 Task: Create a sub task Gather and Analyse Requirements for the task  Implement a dashboard for administrators to monitor app usage in the project TriumphTech , assign it to team member softage.10@softage.net and update the status of the sub task to  Completed , set the priority of the sub task to High.
Action: Mouse moved to (49, 252)
Screenshot: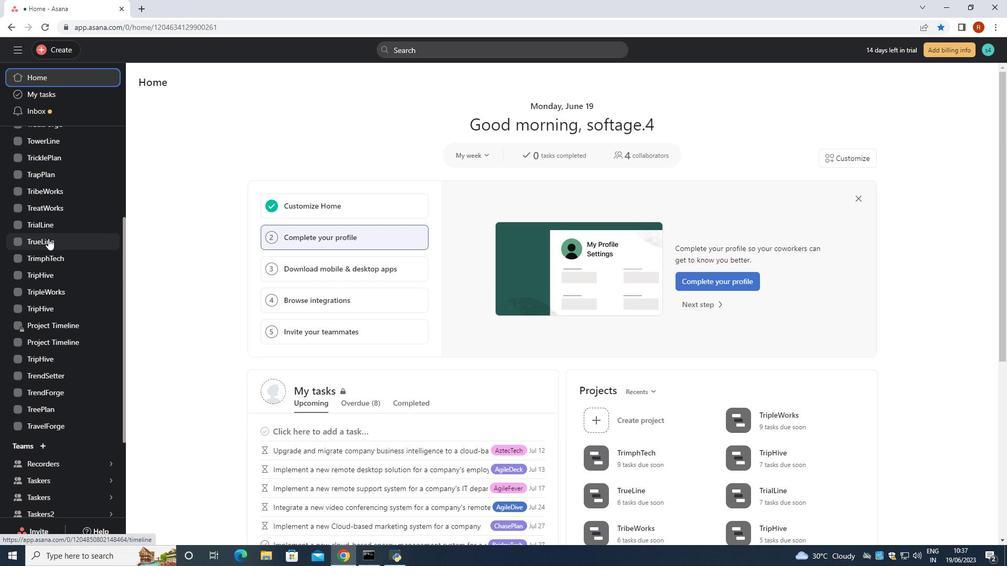 
Action: Mouse pressed left at (49, 252)
Screenshot: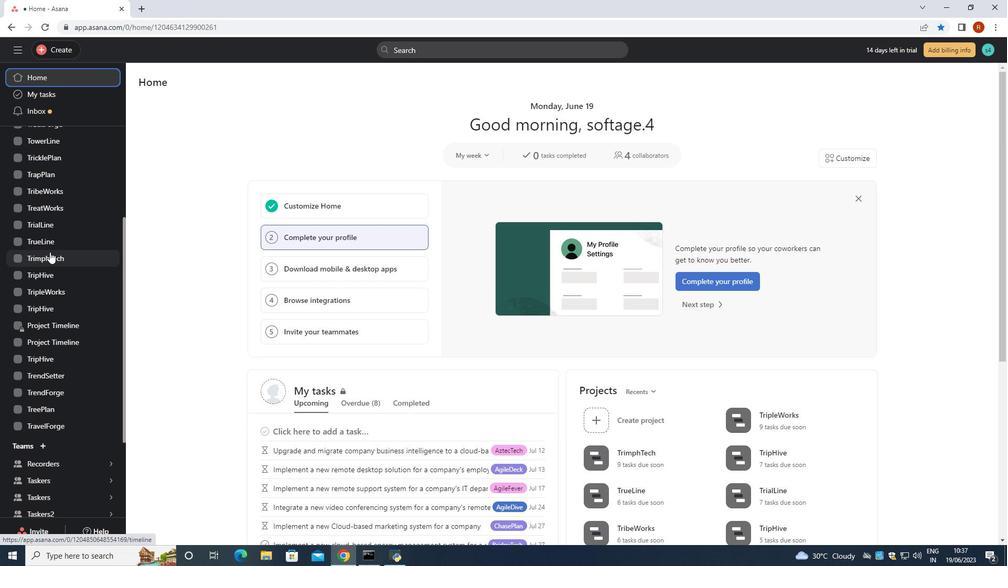 
Action: Mouse moved to (415, 246)
Screenshot: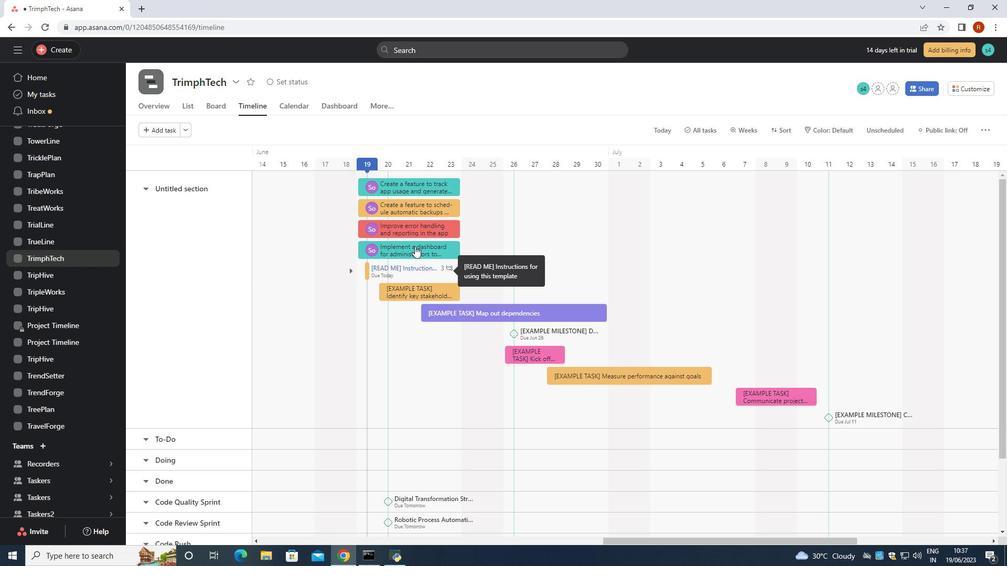 
Action: Mouse pressed left at (415, 246)
Screenshot: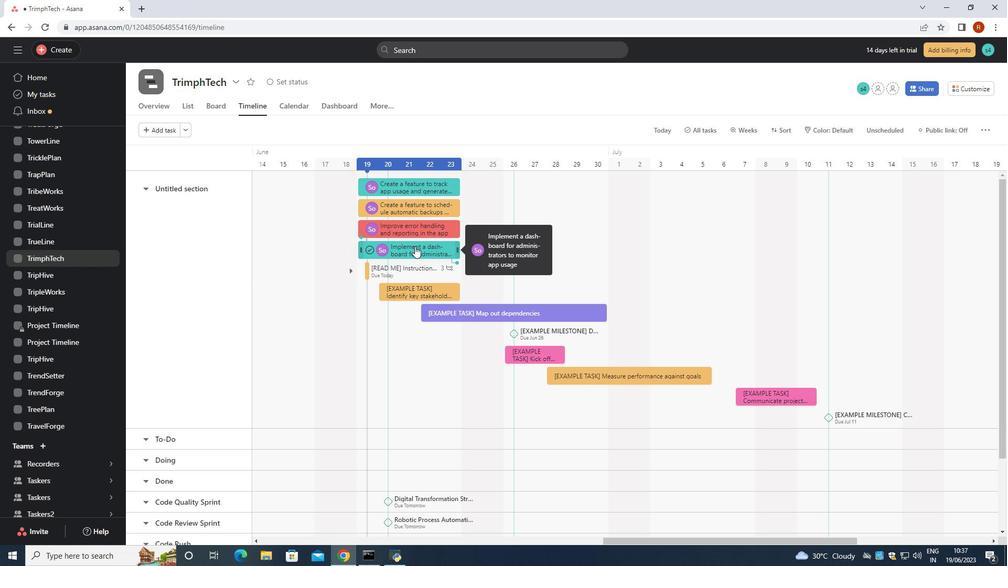 
Action: Mouse moved to (847, 311)
Screenshot: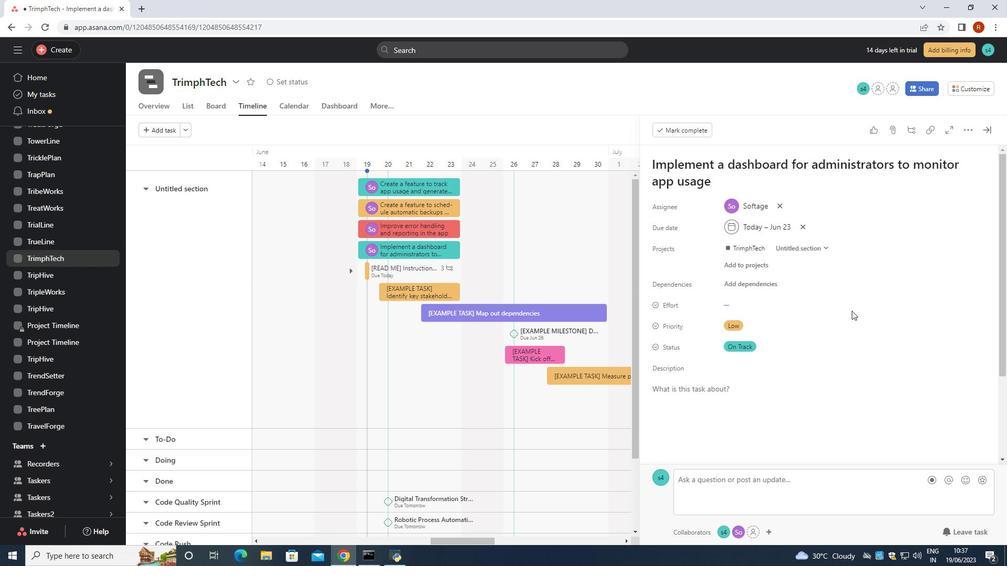 
Action: Mouse scrolled (847, 310) with delta (0, 0)
Screenshot: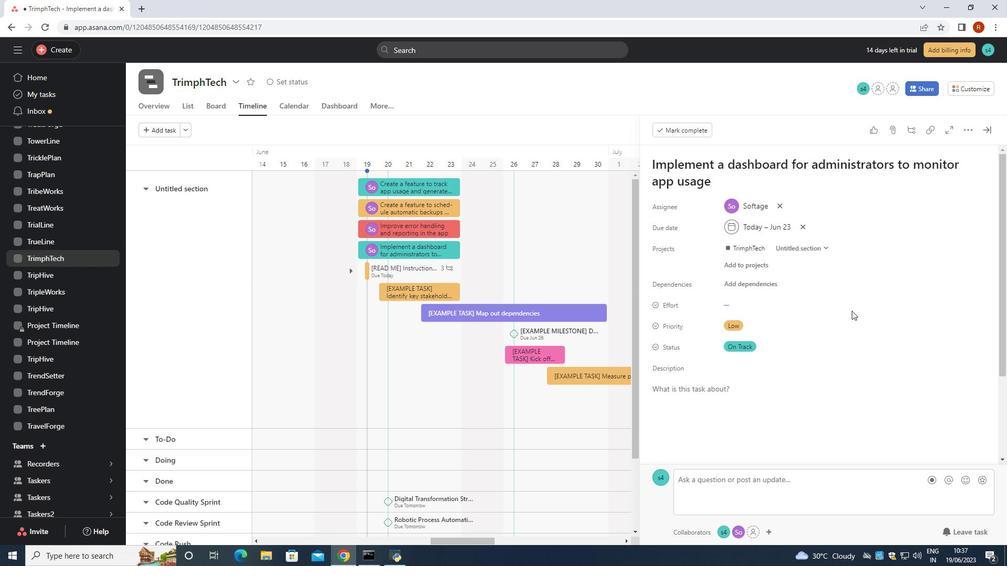 
Action: Mouse moved to (798, 316)
Screenshot: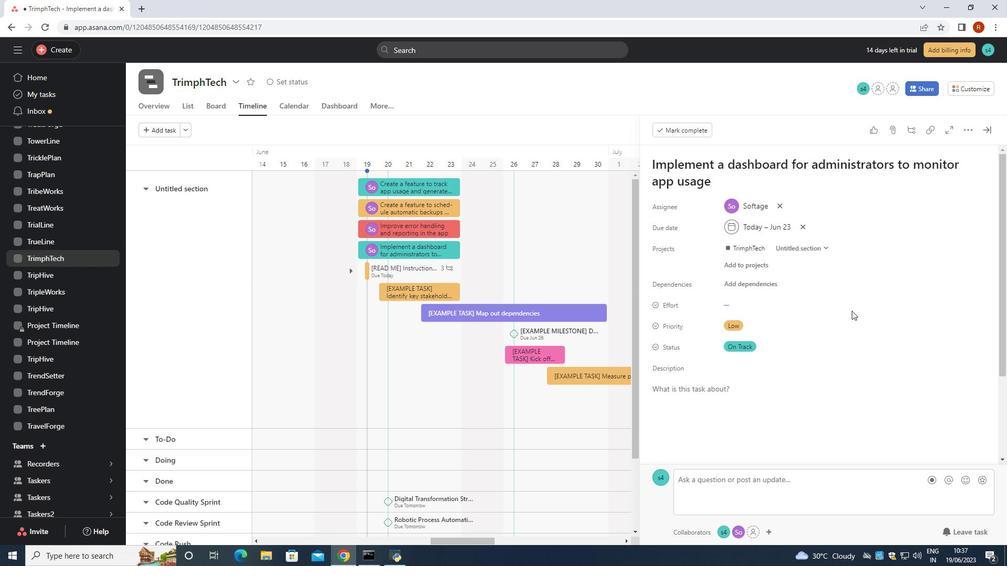 
Action: Mouse scrolled (798, 316) with delta (0, 0)
Screenshot: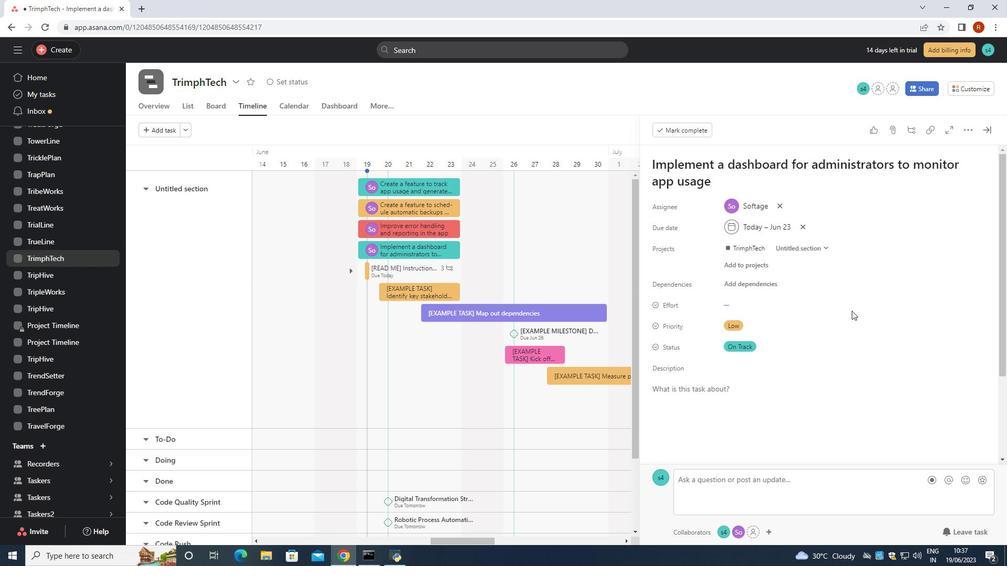 
Action: Mouse moved to (797, 317)
Screenshot: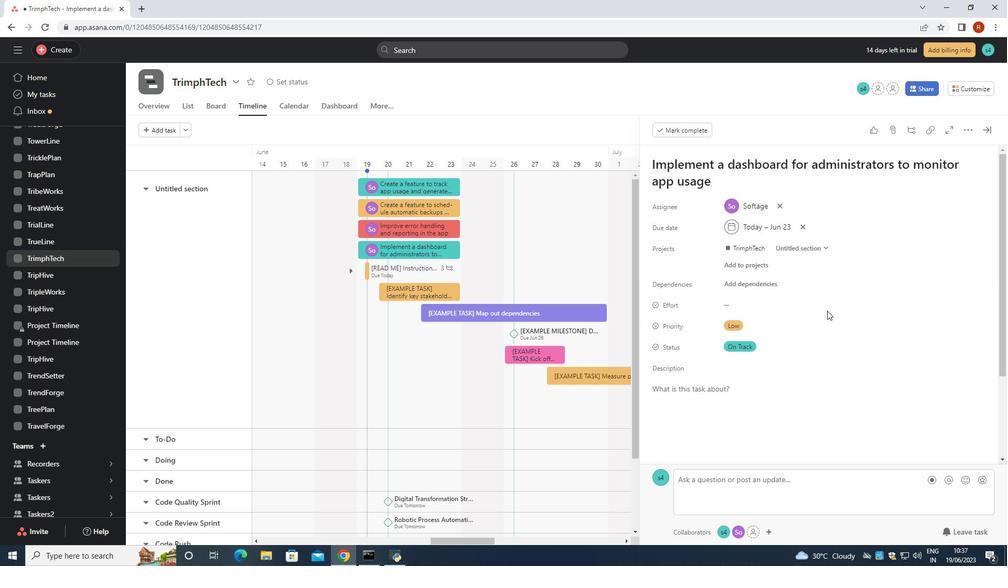 
Action: Mouse scrolled (797, 316) with delta (0, 0)
Screenshot: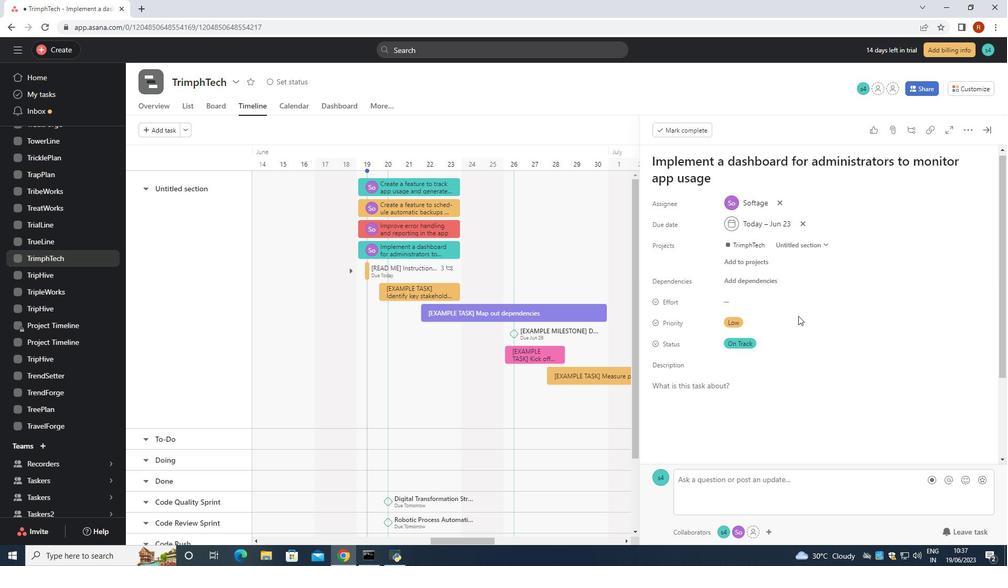 
Action: Mouse moved to (796, 317)
Screenshot: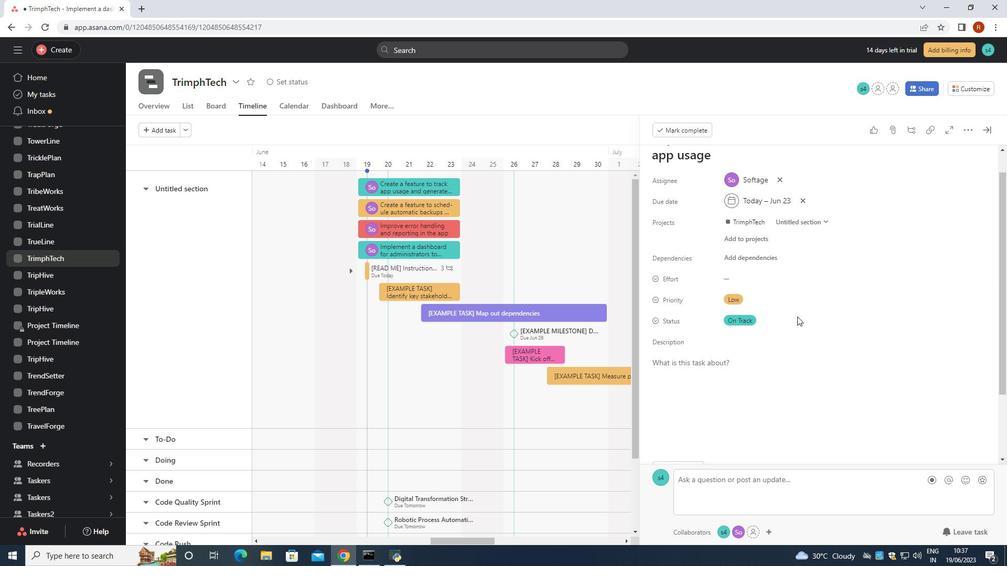 
Action: Mouse scrolled (796, 317) with delta (0, 0)
Screenshot: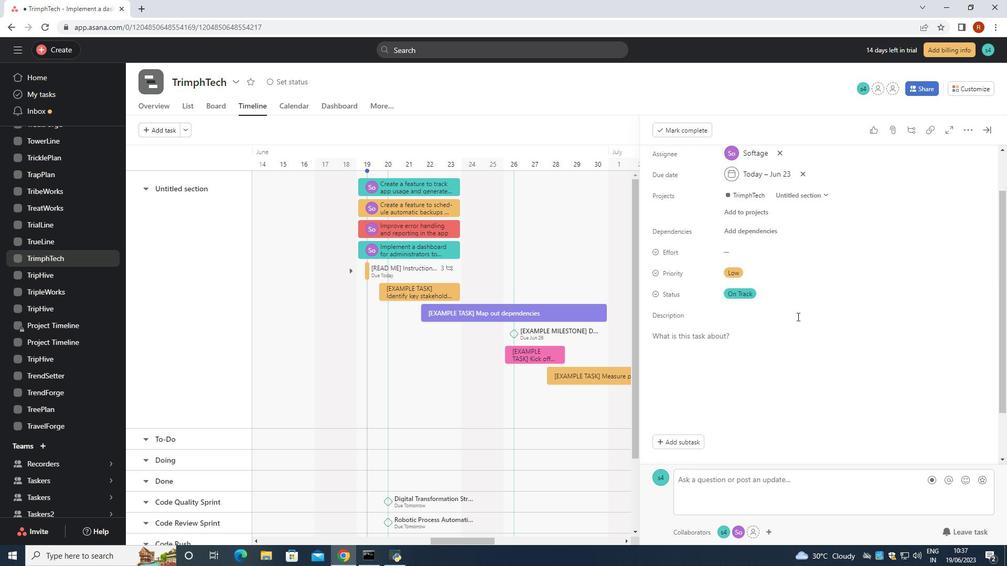 
Action: Mouse moved to (795, 318)
Screenshot: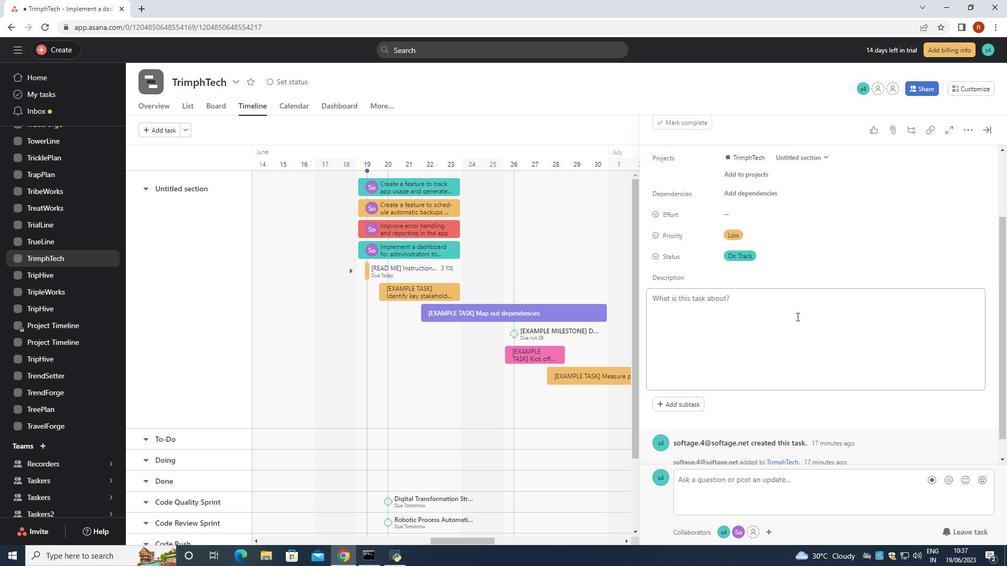 
Action: Mouse scrolled (795, 317) with delta (0, 0)
Screenshot: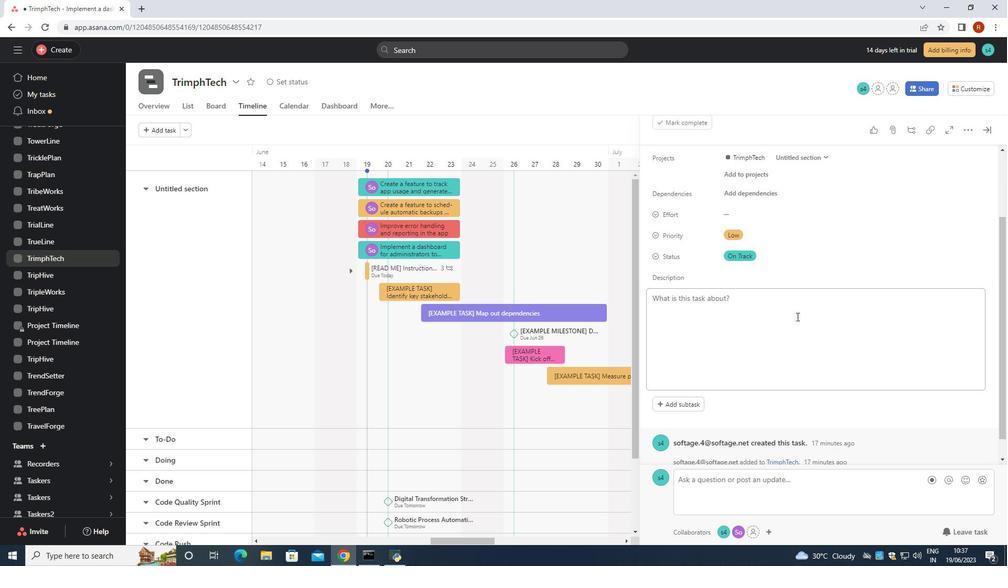 
Action: Mouse moved to (675, 383)
Screenshot: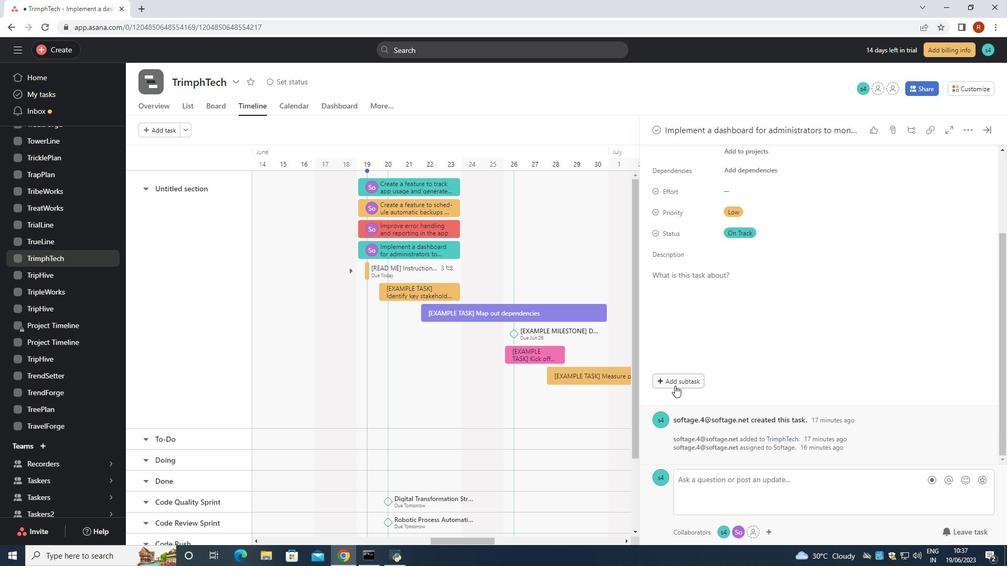 
Action: Mouse pressed left at (675, 383)
Screenshot: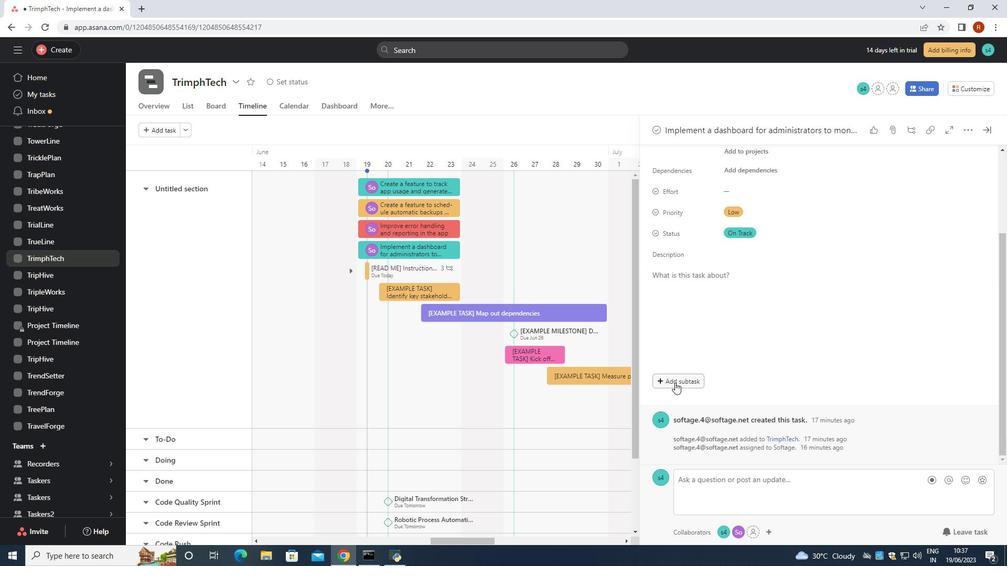 
Action: Key pressed <Key.shift><Key.shift><Key.shift><Key.shift><Key.shift><Key.shift><Key.shift><Key.shift>Gather<Key.space>and<Key.space><Key.shift>Analyse<Key.space><Key.shift>Requirements<Key.space>
Screenshot: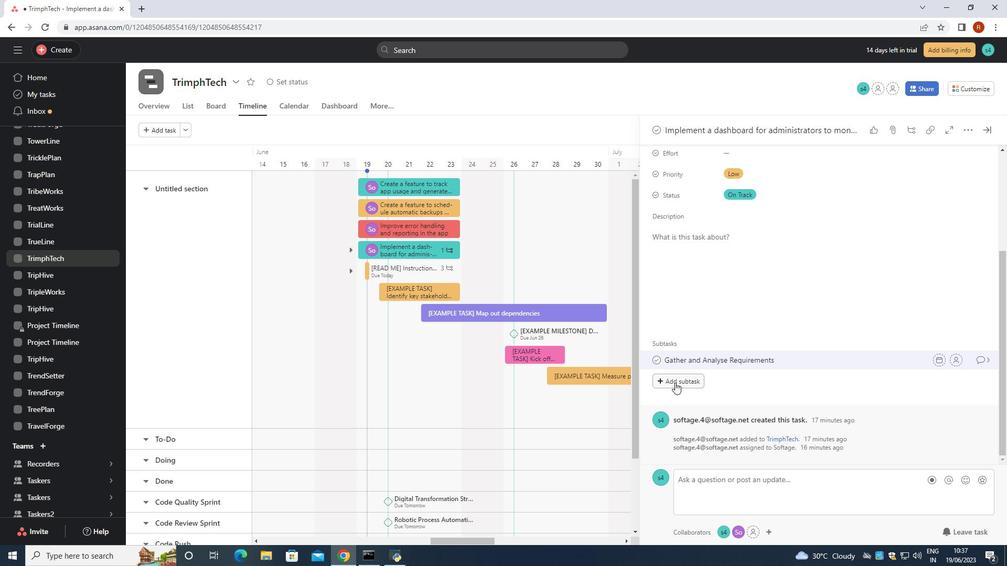 
Action: Mouse moved to (952, 365)
Screenshot: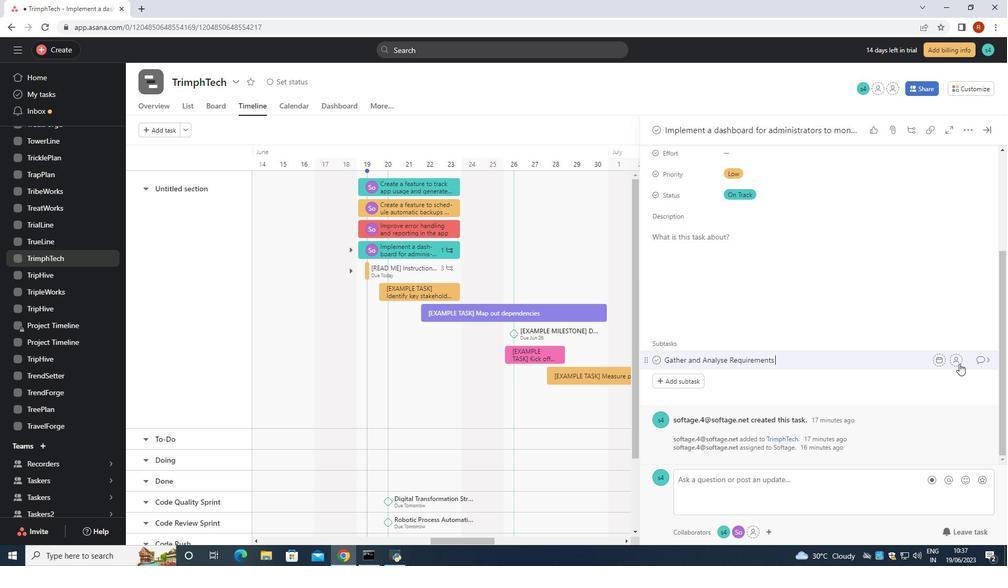 
Action: Mouse pressed left at (952, 365)
Screenshot: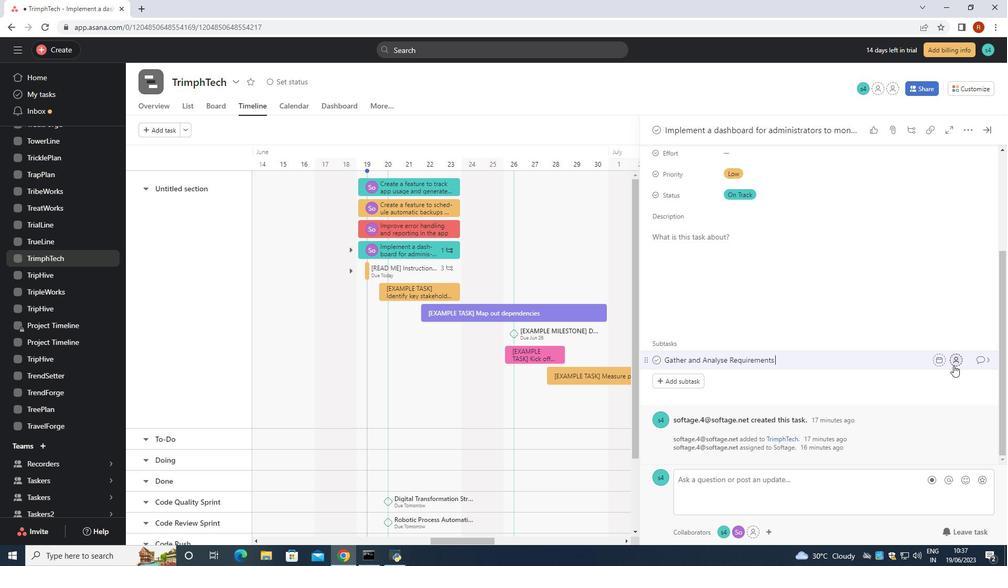 
Action: Mouse moved to (957, 361)
Screenshot: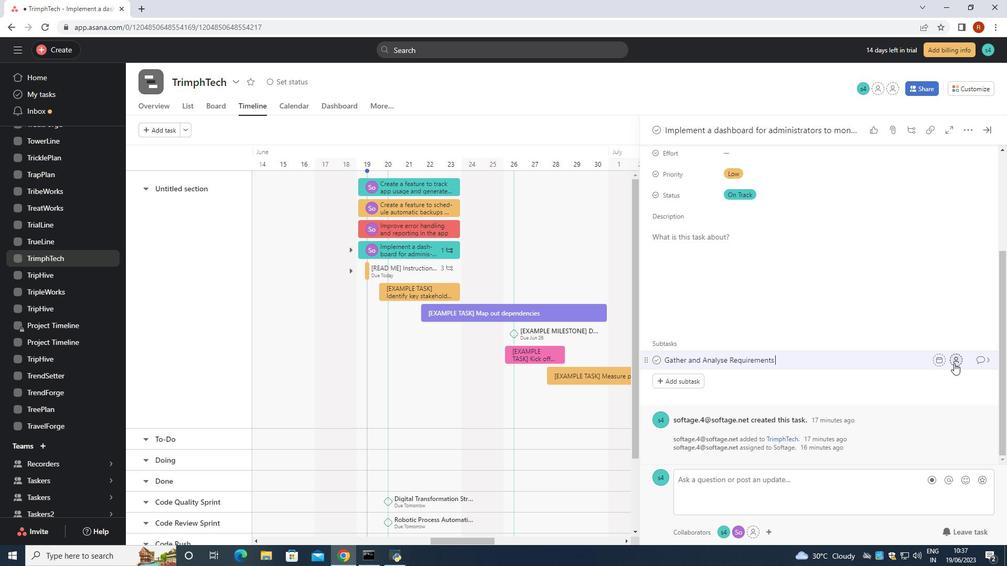 
Action: Mouse pressed left at (957, 361)
Screenshot: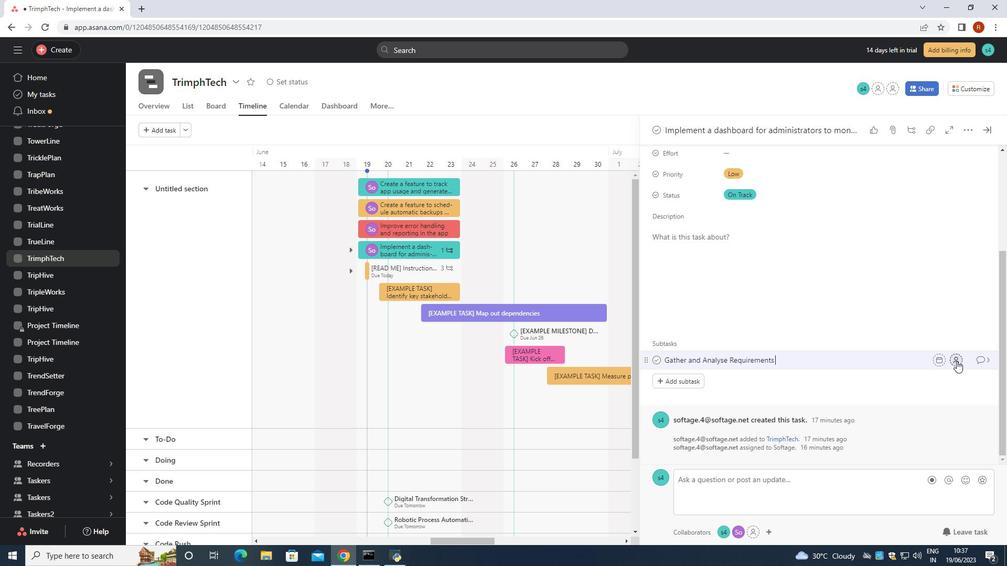
Action: Key pressed <Key.shift>Softage.10<Key.shift>@softage.net
Screenshot: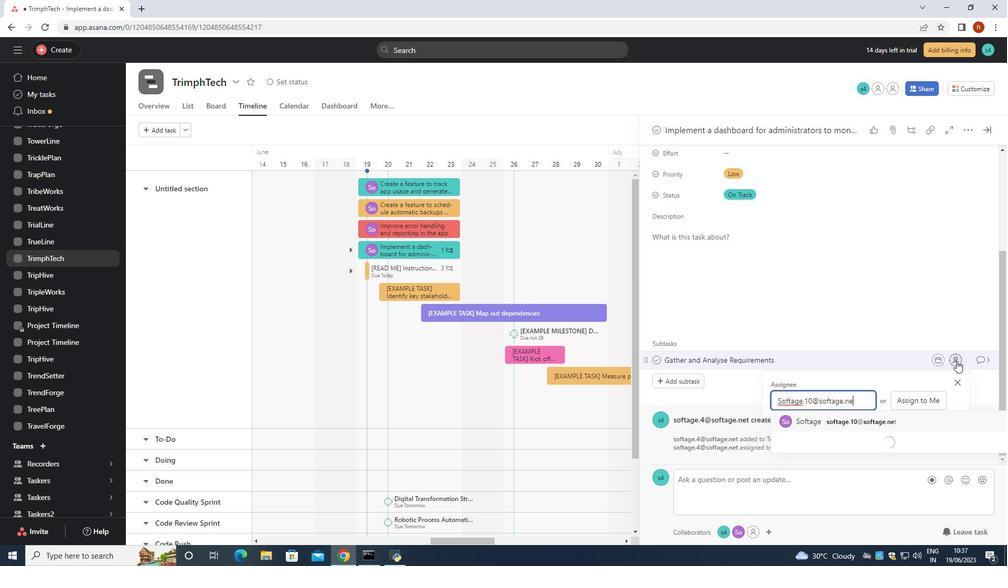 
Action: Mouse moved to (895, 422)
Screenshot: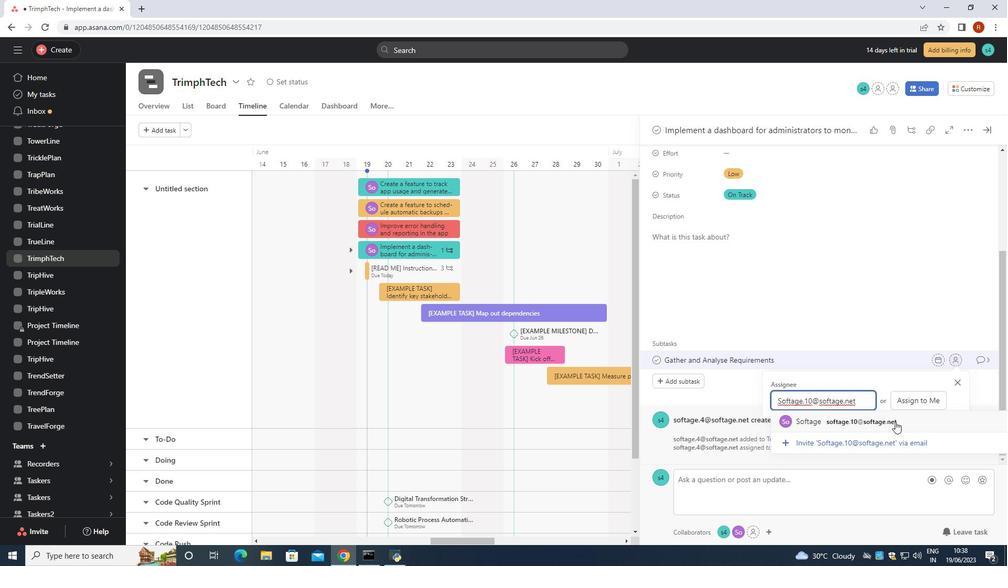 
Action: Mouse pressed left at (895, 422)
Screenshot: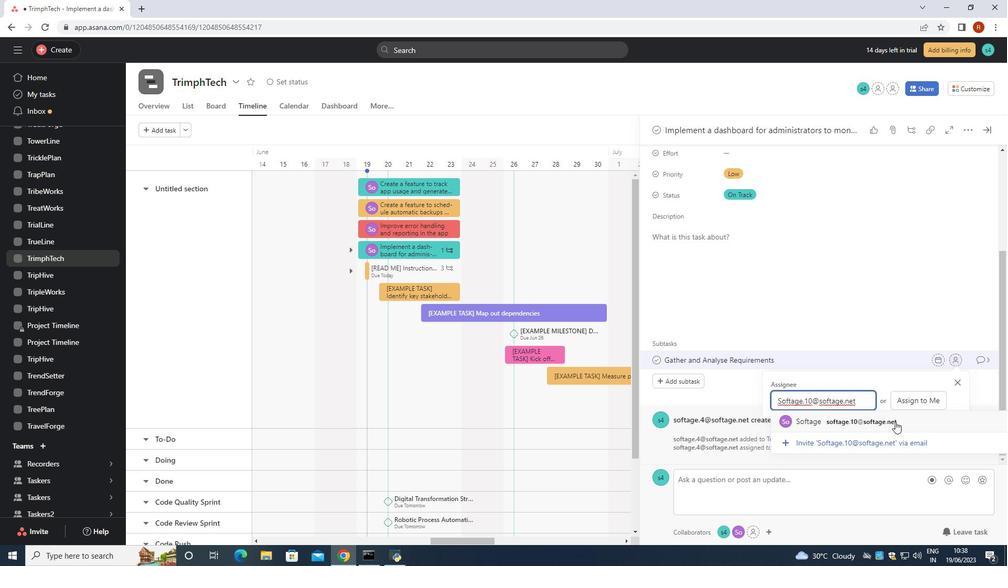 
Action: Mouse moved to (983, 357)
Screenshot: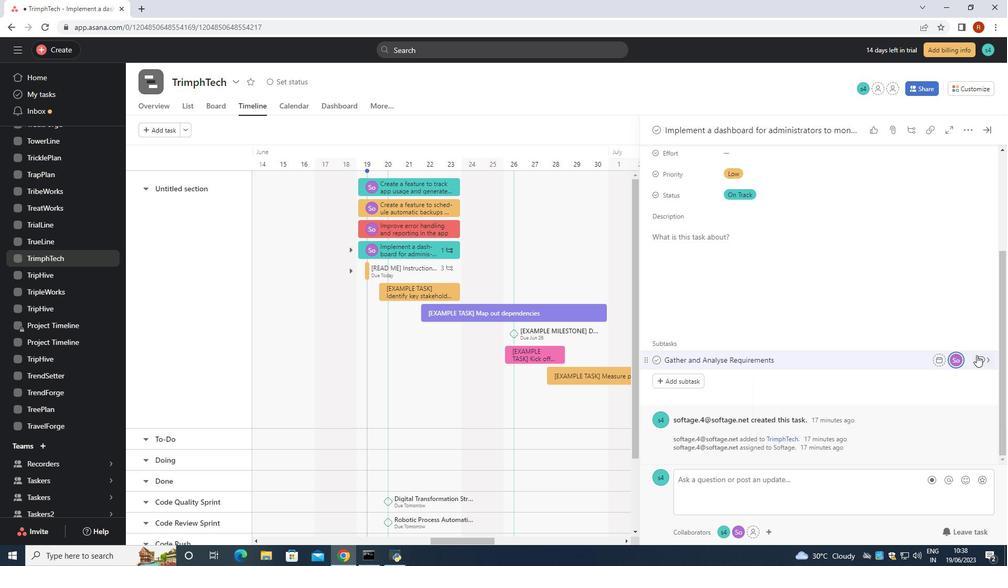 
Action: Mouse pressed left at (983, 357)
Screenshot: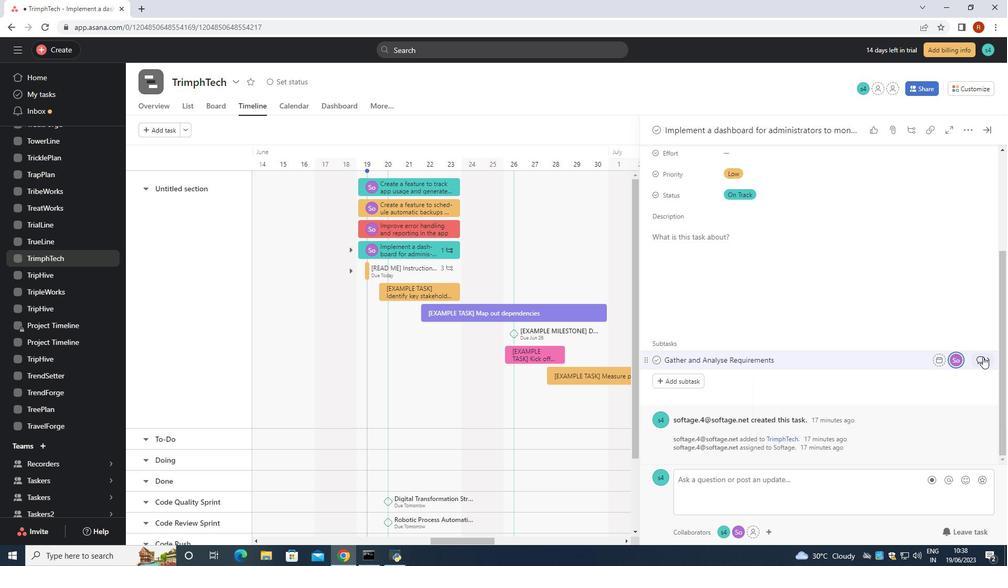 
Action: Mouse moved to (728, 281)
Screenshot: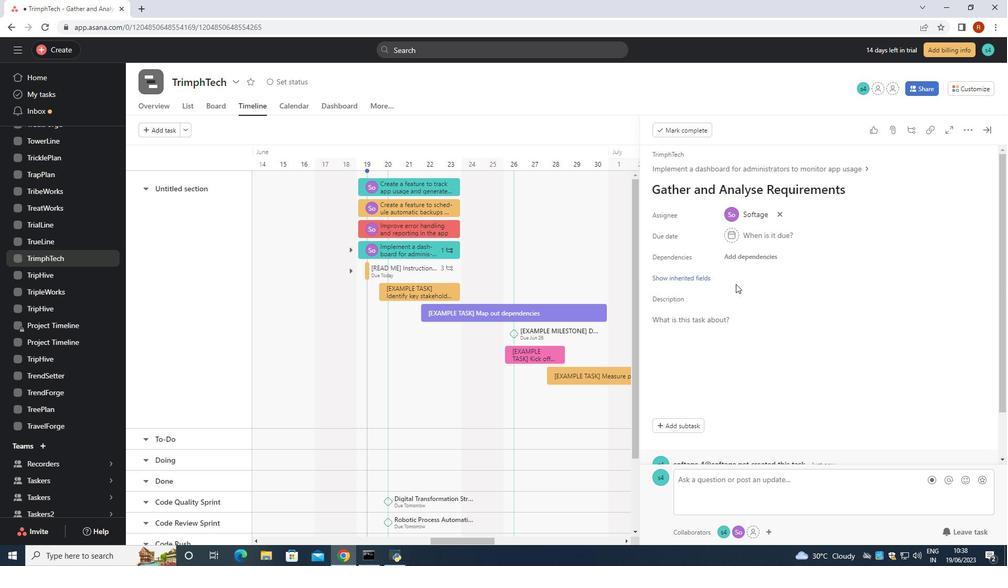 
Action: Mouse pressed left at (728, 281)
Screenshot: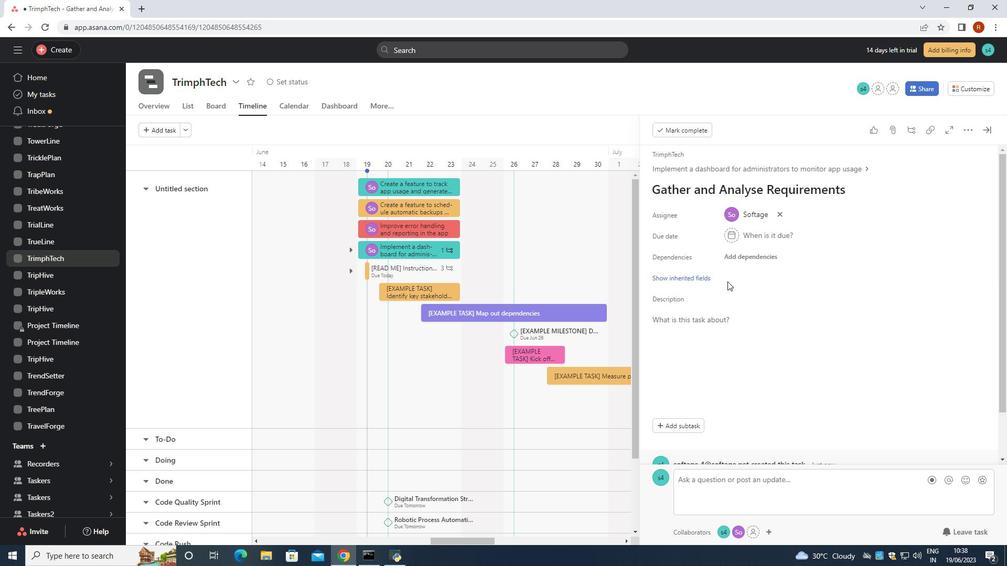 
Action: Mouse moved to (696, 276)
Screenshot: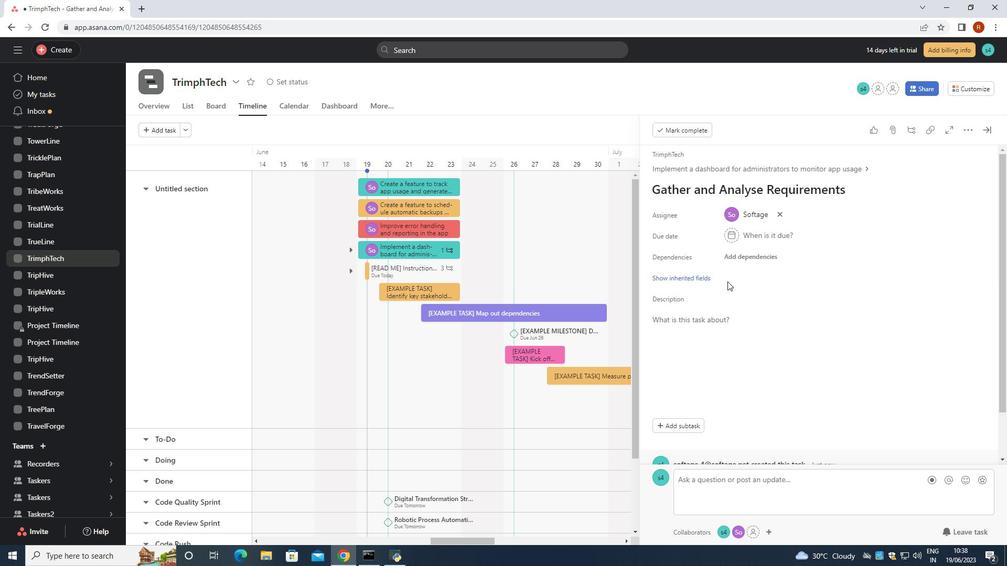 
Action: Mouse pressed left at (696, 276)
Screenshot: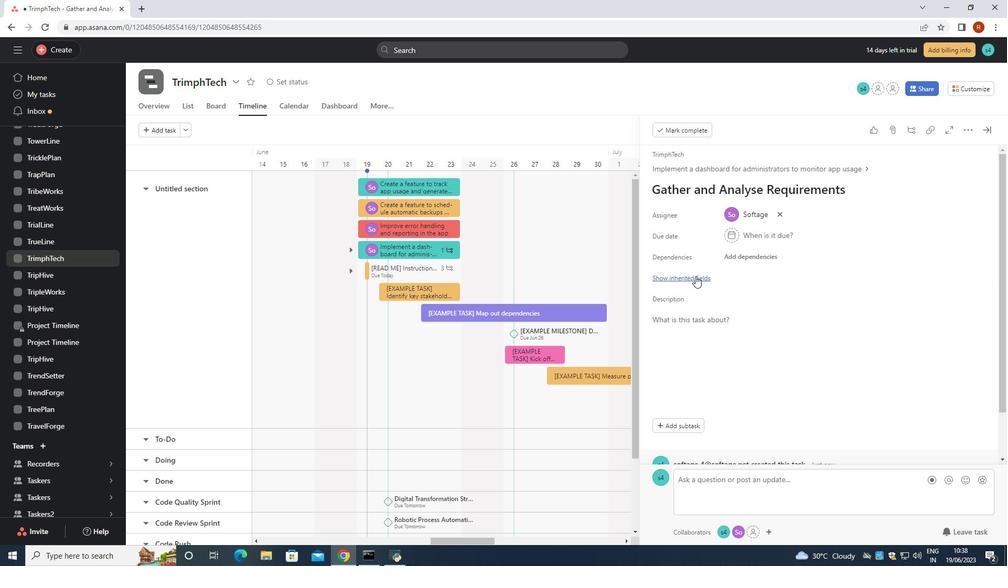 
Action: Mouse moved to (704, 272)
Screenshot: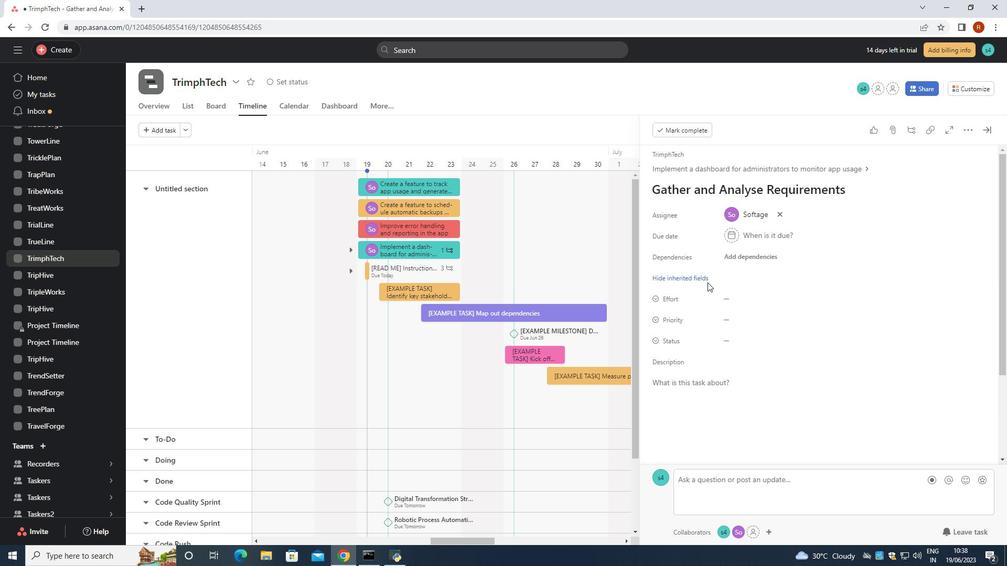 
Action: Mouse pressed left at (704, 272)
Screenshot: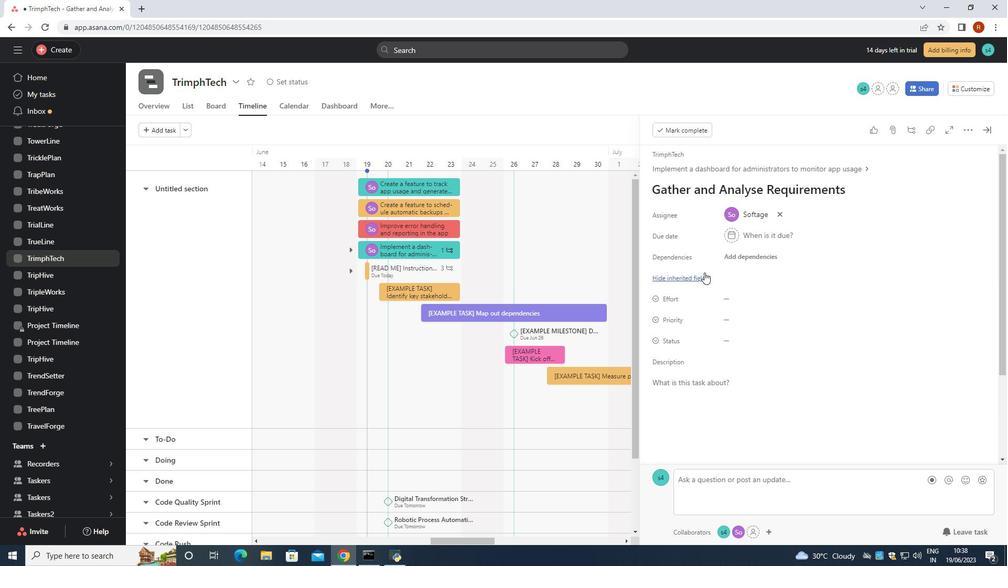
Action: Mouse moved to (704, 278)
Screenshot: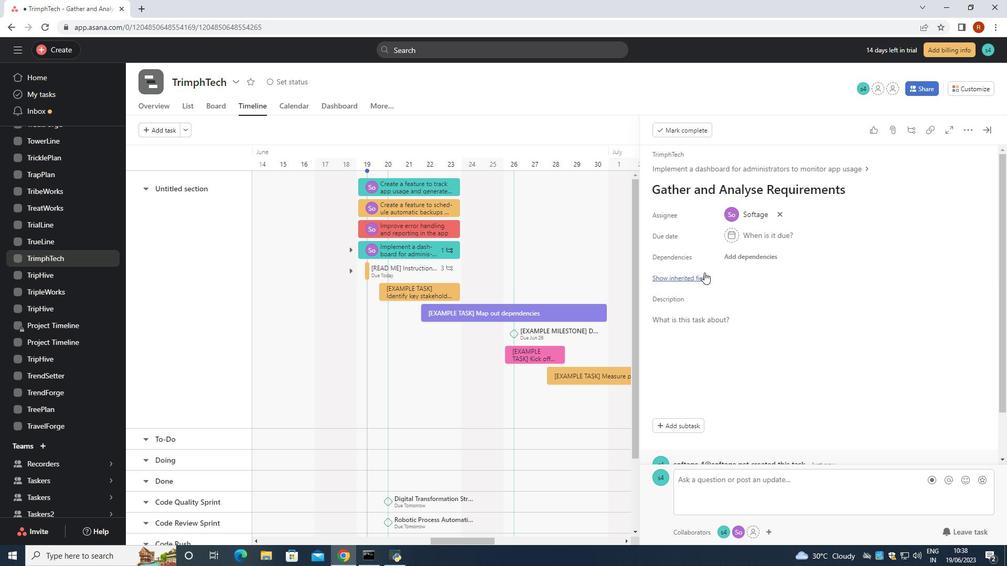 
Action: Mouse pressed left at (704, 278)
Screenshot: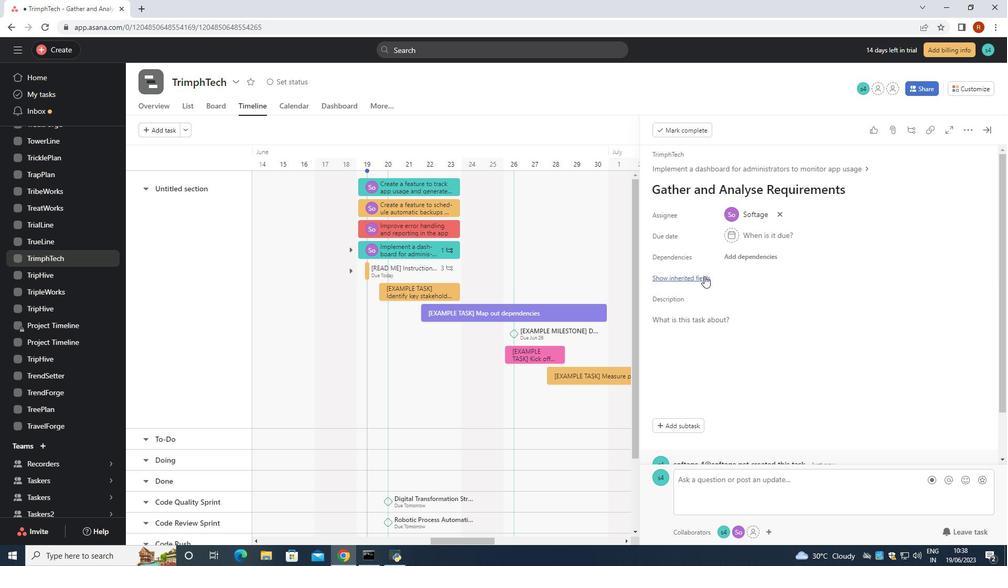 
Action: Mouse moved to (723, 340)
Screenshot: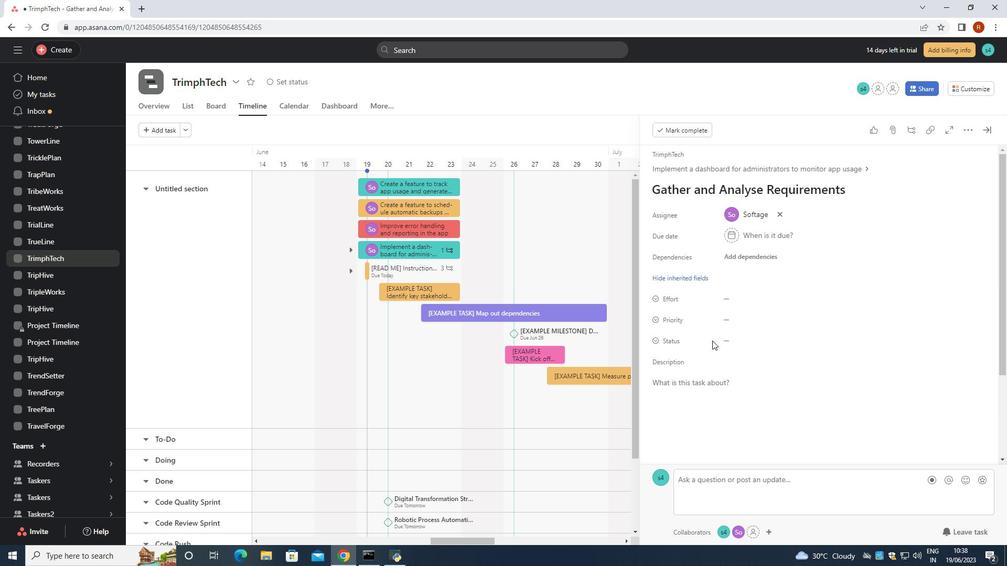 
Action: Mouse pressed left at (723, 340)
Screenshot: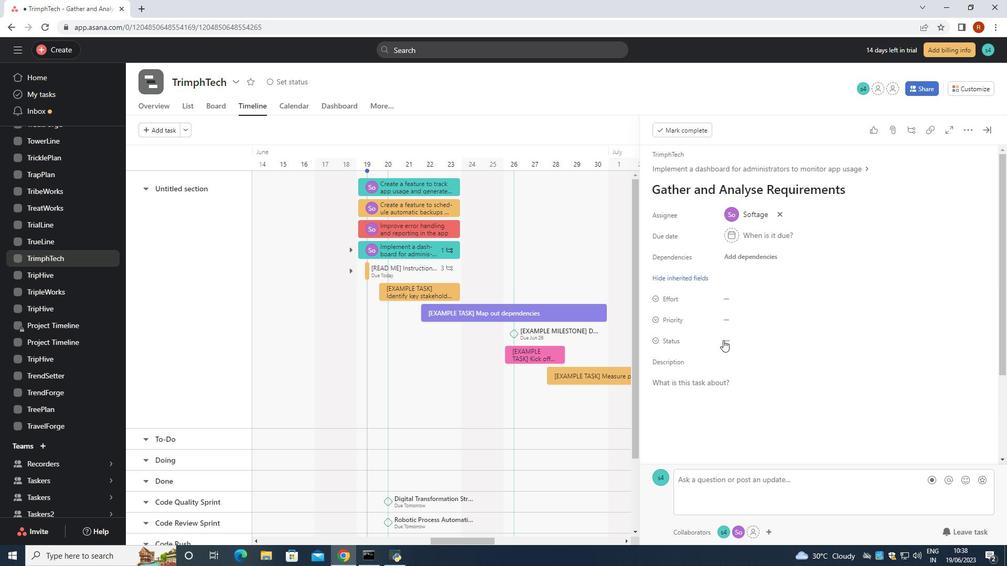
Action: Mouse moved to (765, 445)
Screenshot: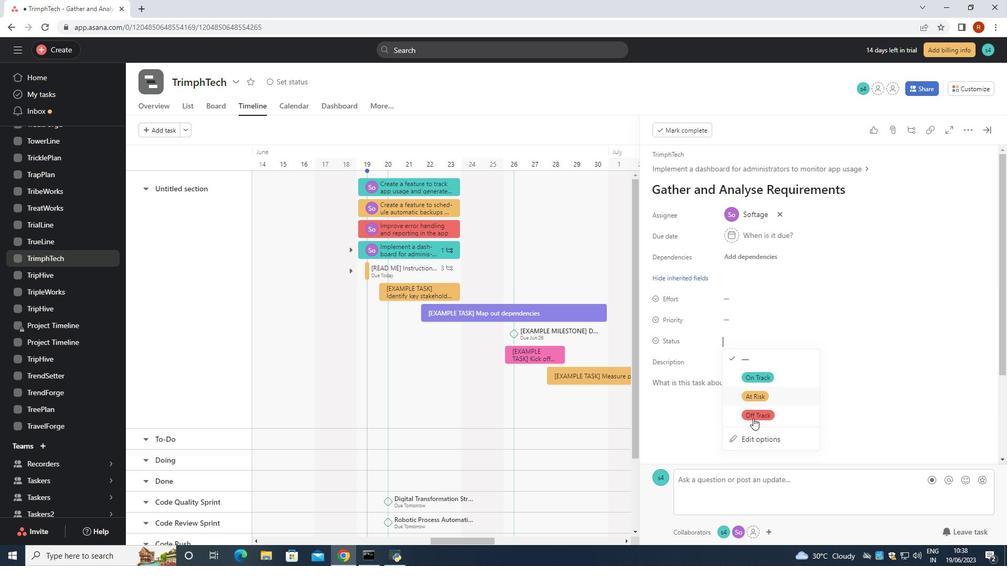 
Action: Mouse pressed left at (765, 445)
Screenshot: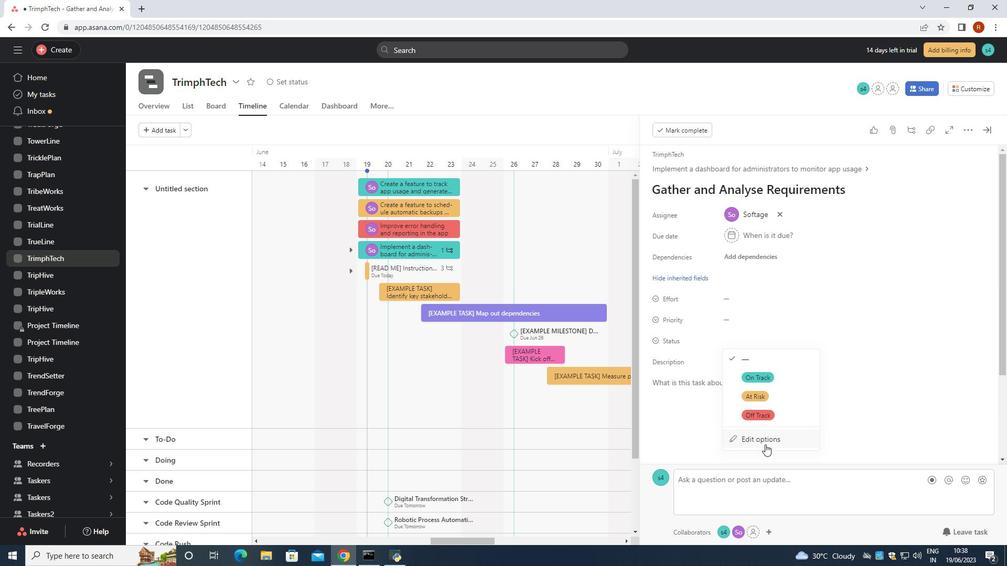
Action: Mouse moved to (413, 268)
Screenshot: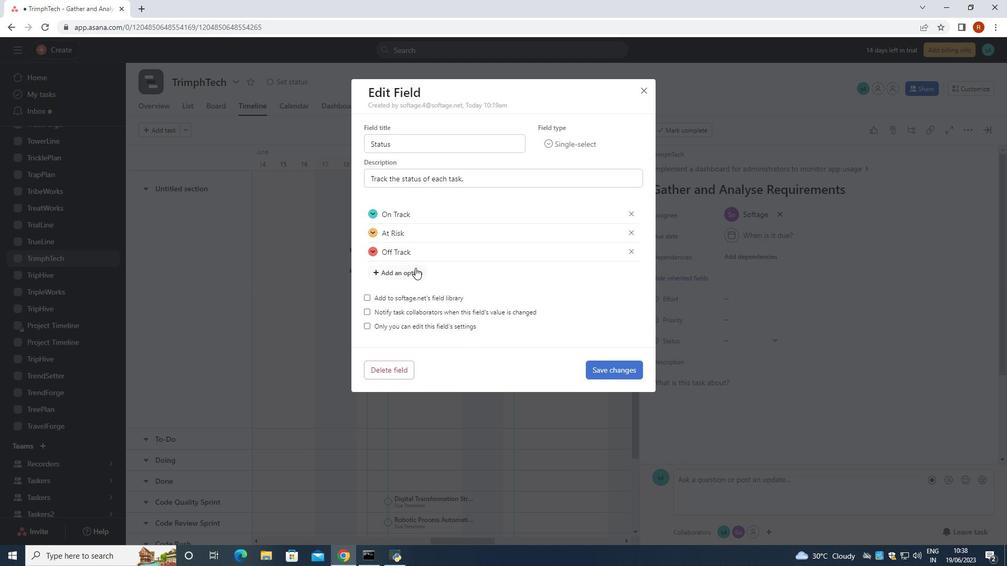 
Action: Mouse pressed left at (413, 268)
Screenshot: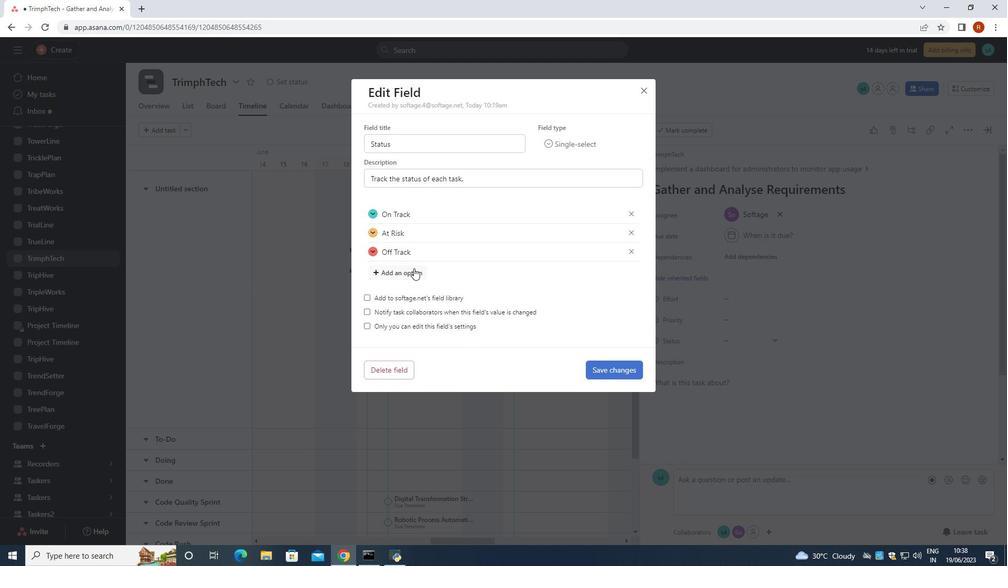 
Action: Key pressed <Key.shift>Completed<Key.space>
Screenshot: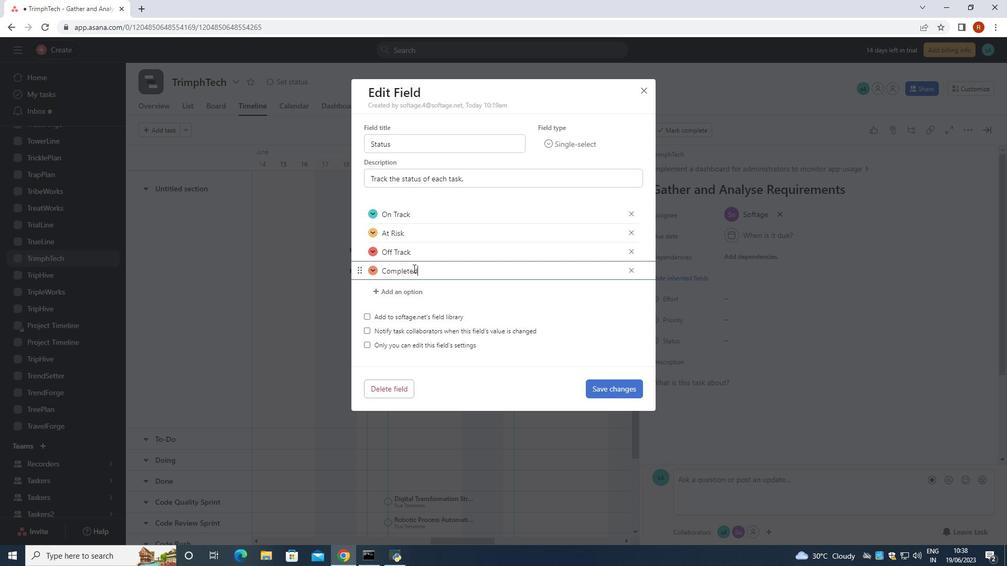 
Action: Mouse moved to (632, 391)
Screenshot: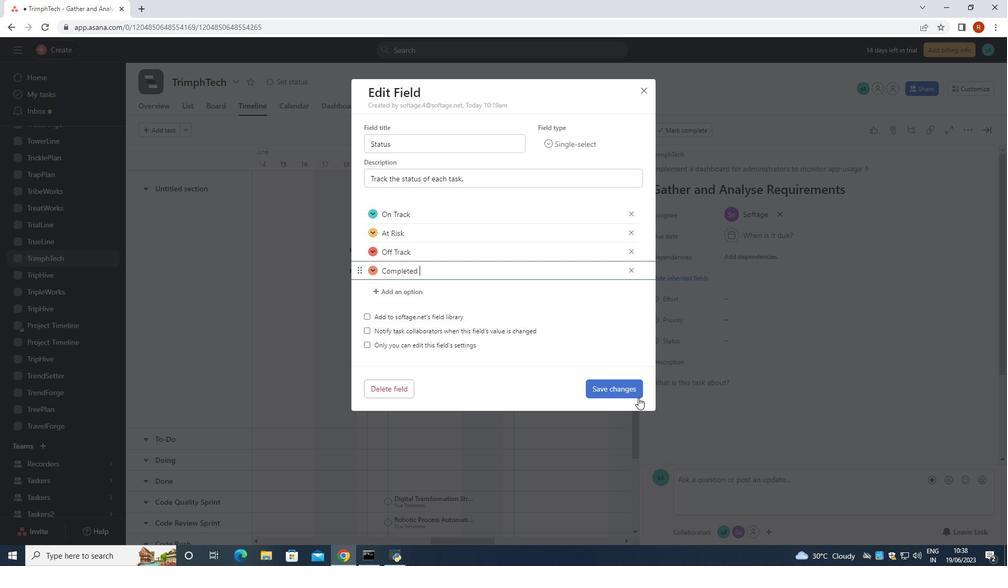 
Action: Mouse pressed left at (632, 391)
Screenshot: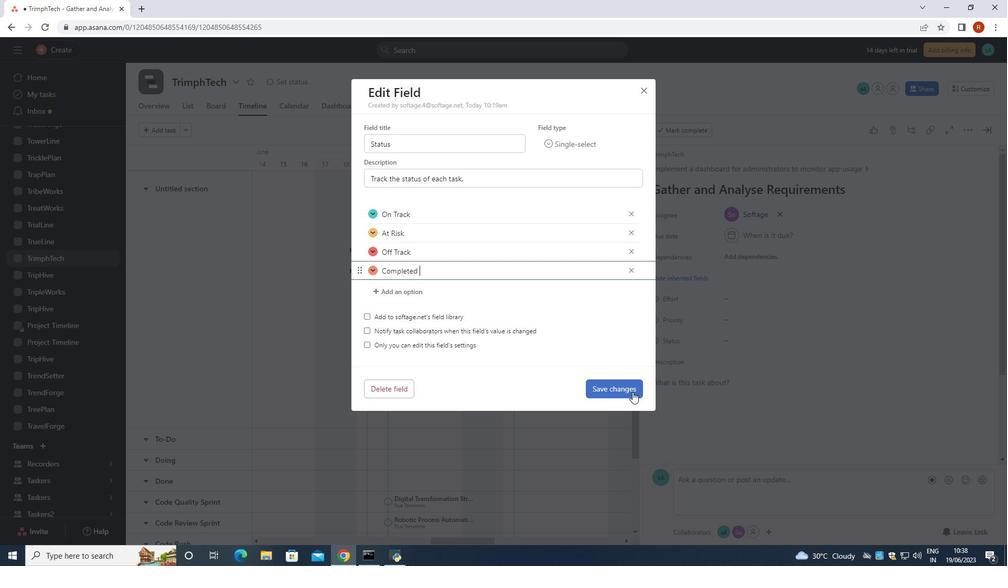 
Action: Mouse moved to (720, 340)
Screenshot: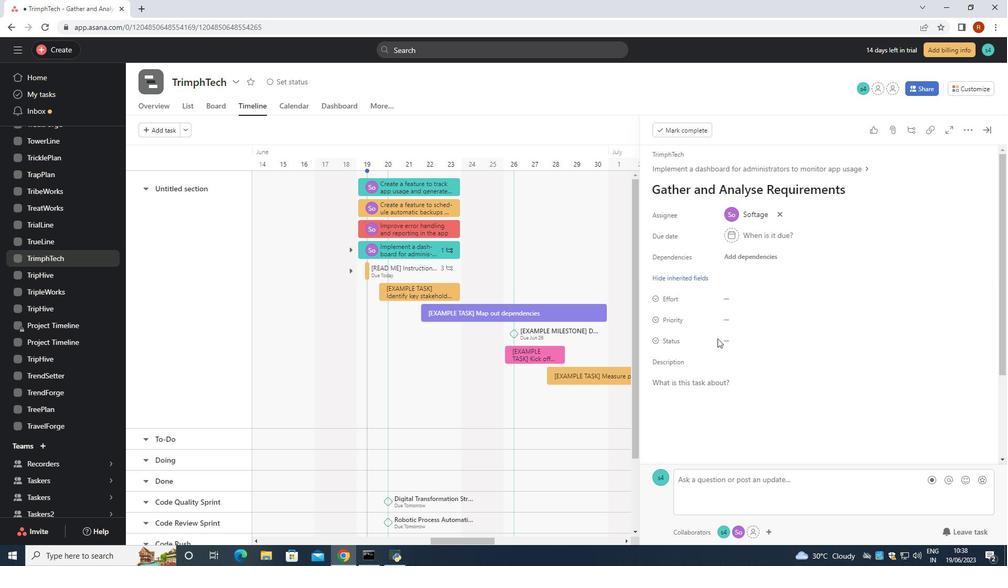
Action: Mouse pressed left at (720, 340)
Screenshot: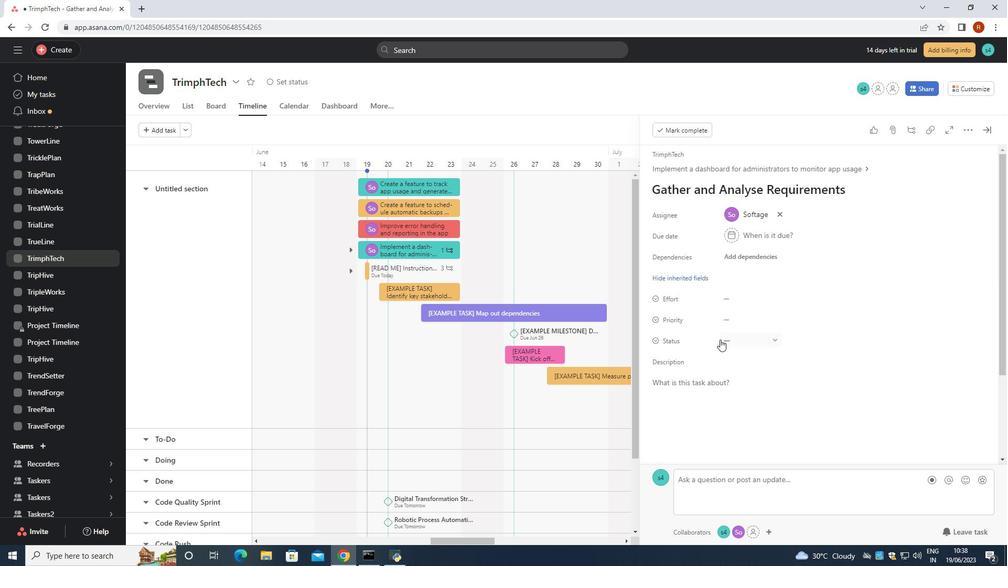 
Action: Mouse moved to (756, 436)
Screenshot: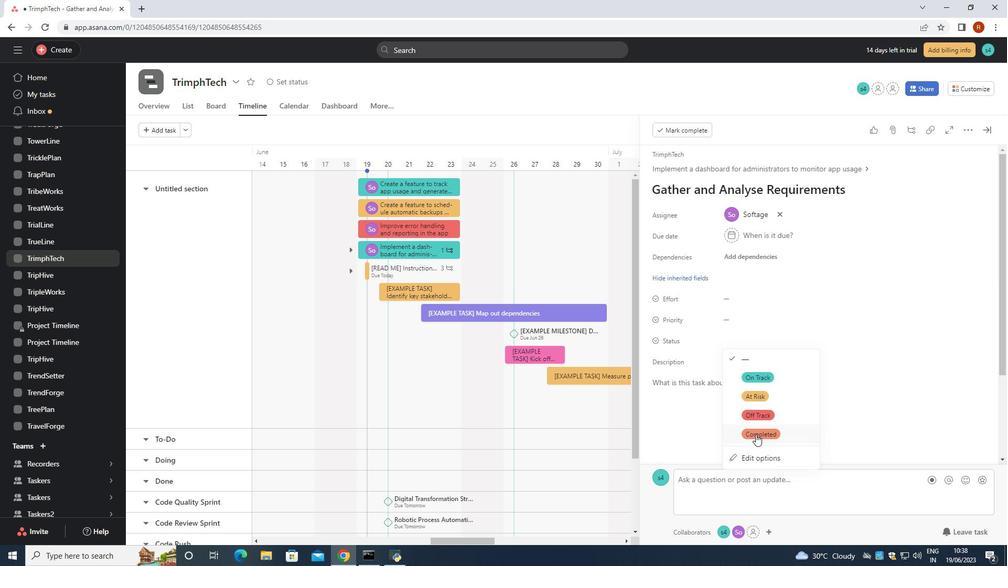 
Action: Mouse pressed left at (756, 436)
Screenshot: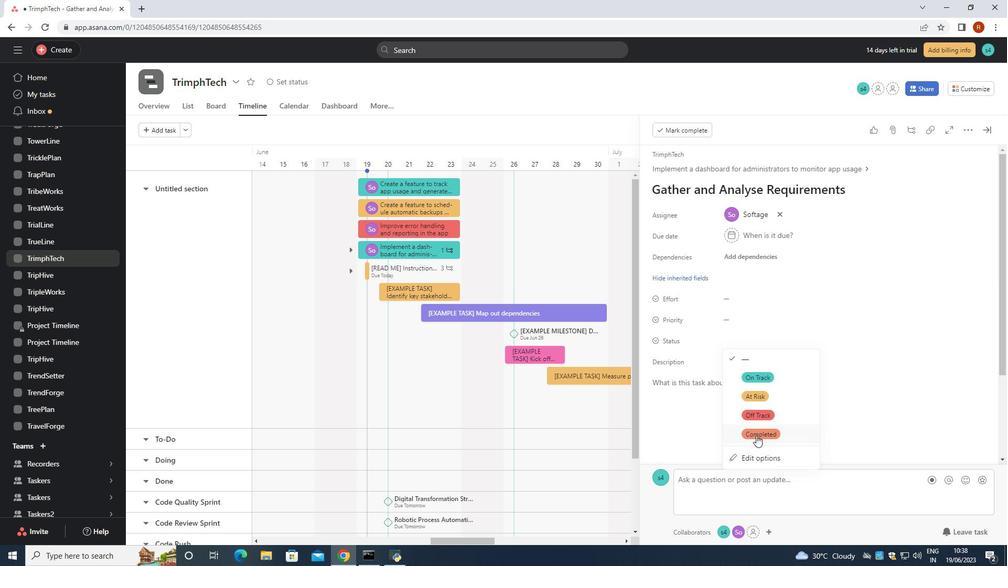 
Action: Mouse moved to (739, 319)
Screenshot: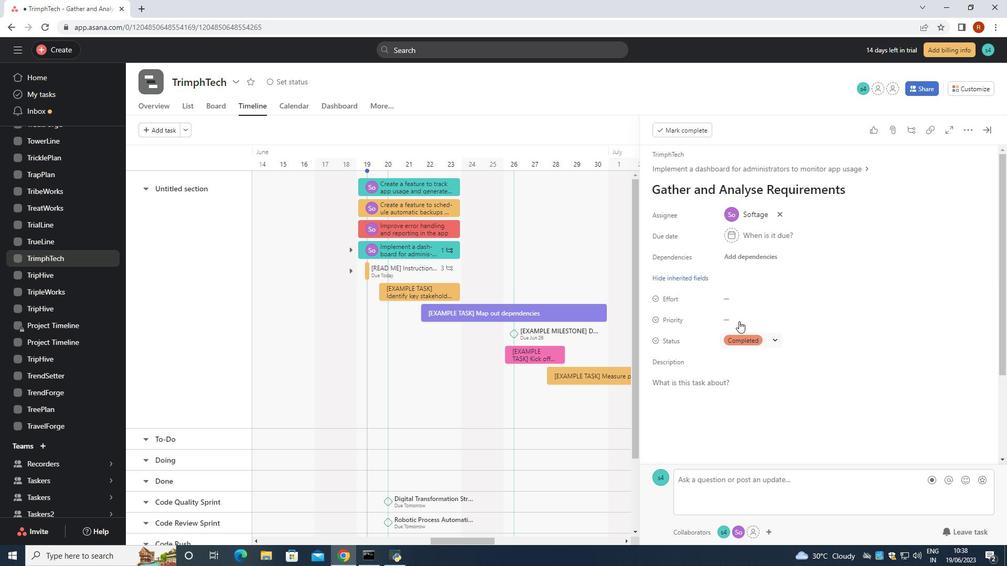 
Action: Mouse pressed left at (739, 319)
Screenshot: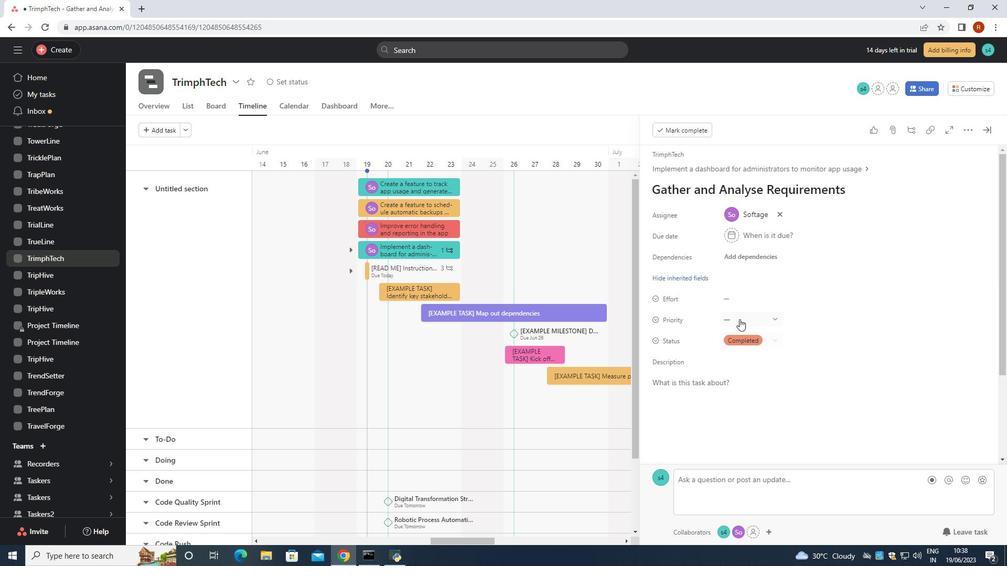
Action: Mouse moved to (751, 357)
Screenshot: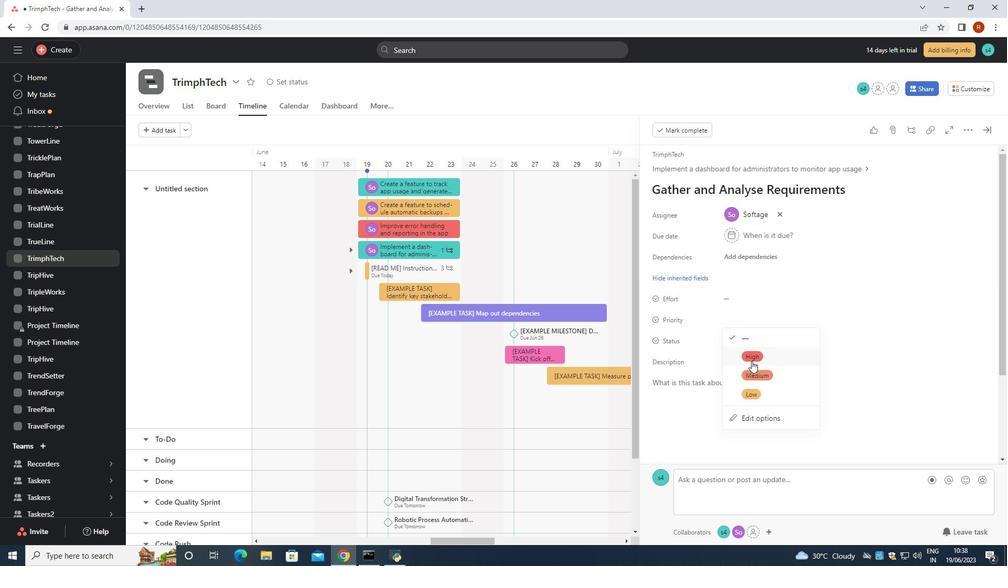 
Action: Mouse pressed left at (751, 357)
Screenshot: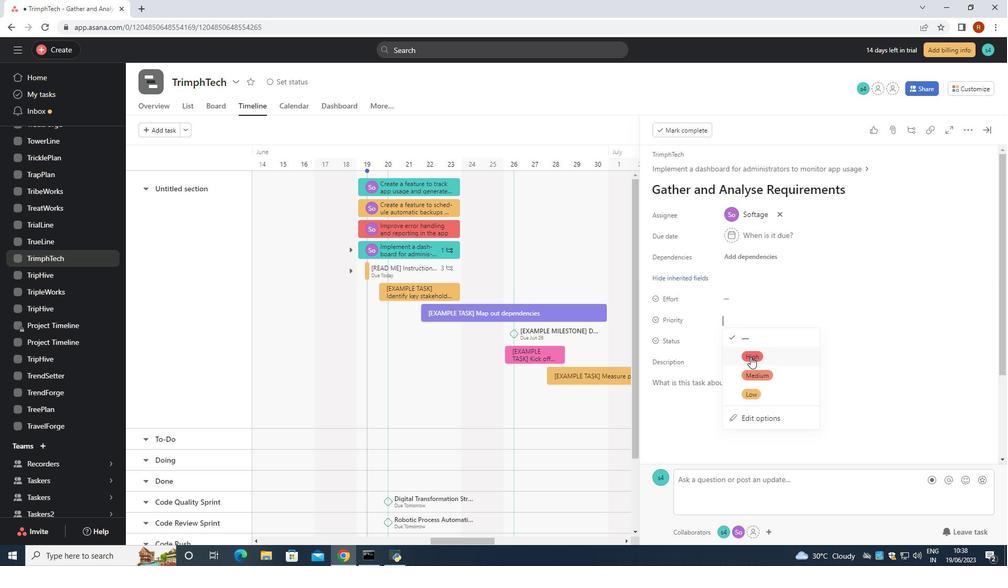 
